Task: Set the scale factor of the chart to 100.
Action: Mouse pressed left at (252, 290)
Screenshot: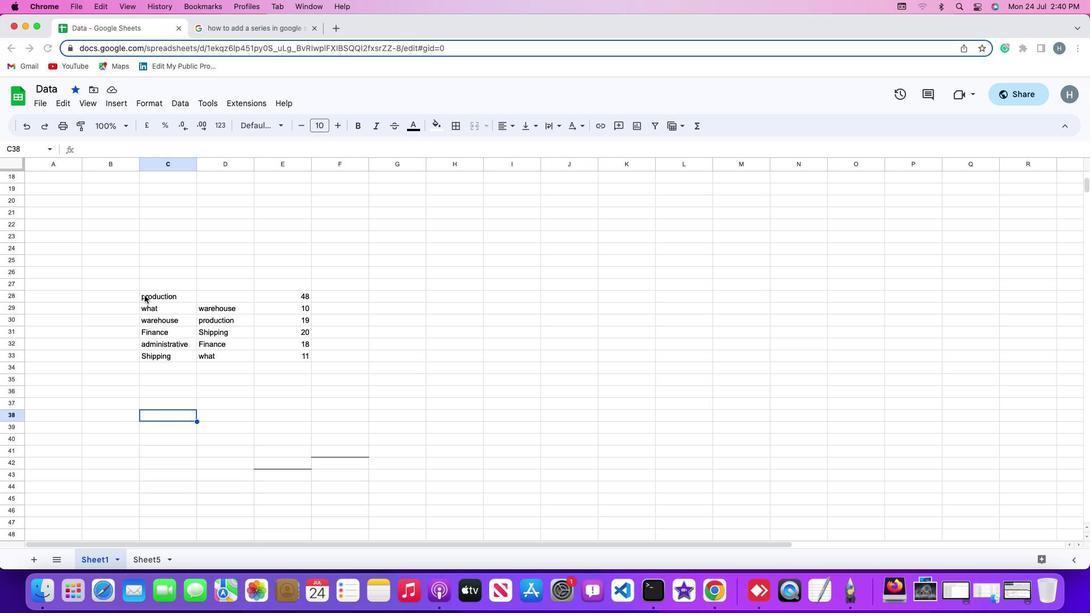 
Action: Mouse pressed left at (252, 290)
Screenshot: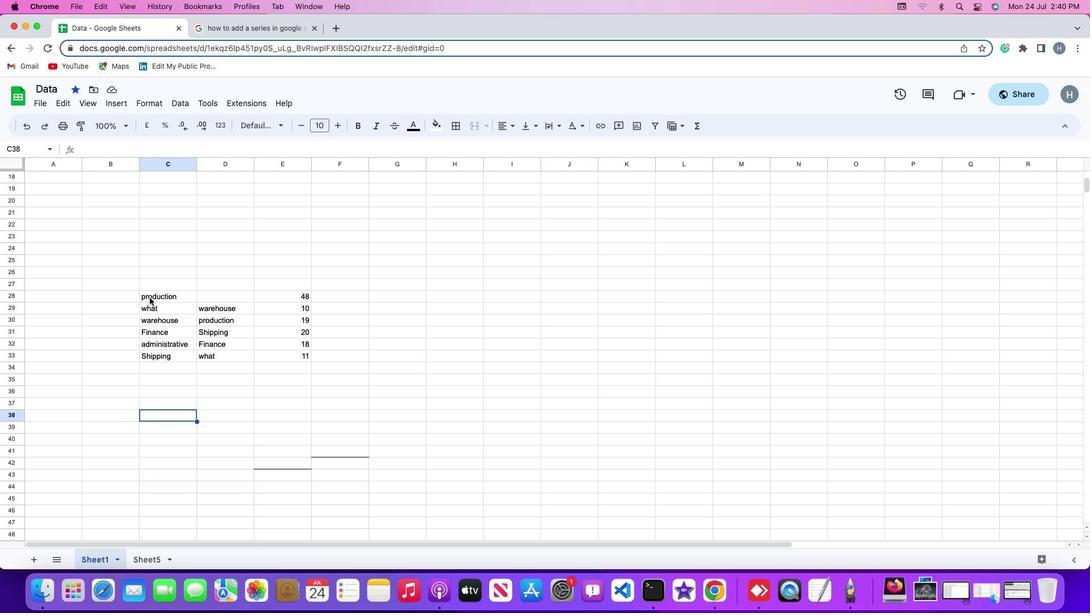 
Action: Mouse moved to (222, 110)
Screenshot: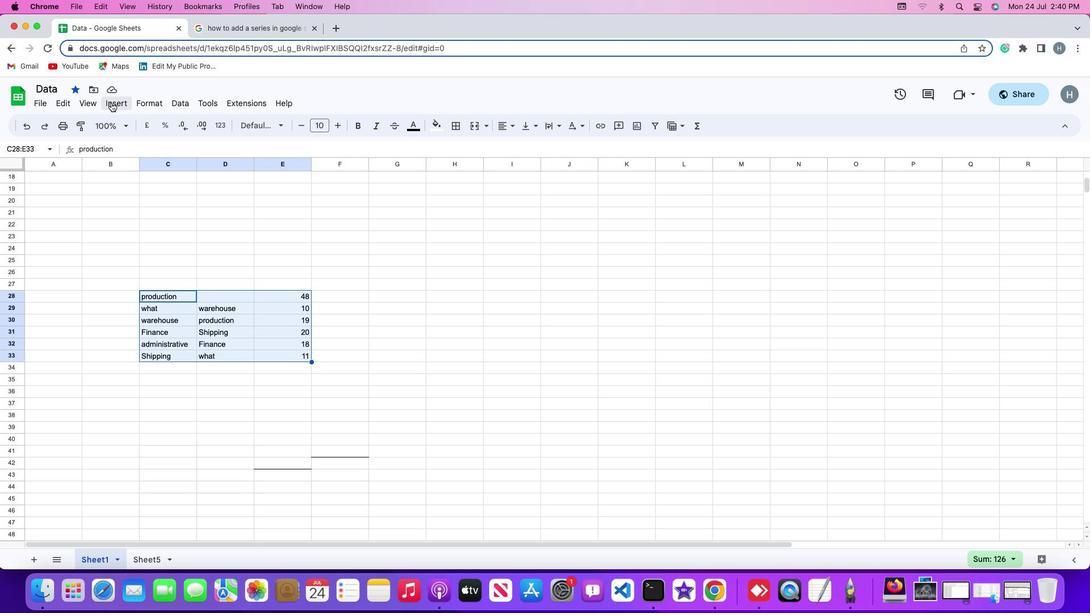 
Action: Mouse pressed left at (222, 110)
Screenshot: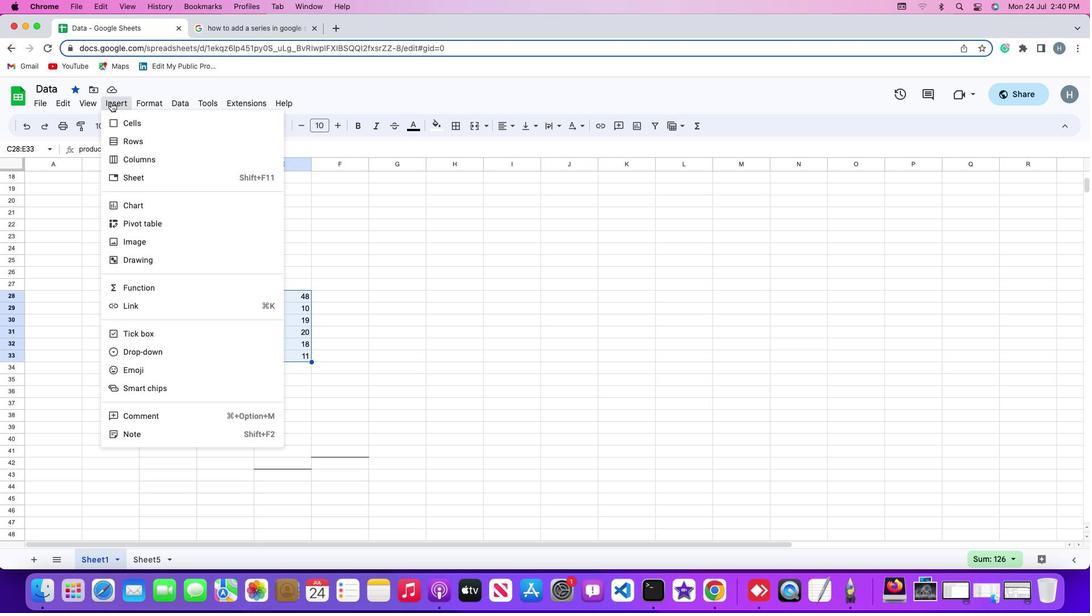 
Action: Mouse moved to (263, 205)
Screenshot: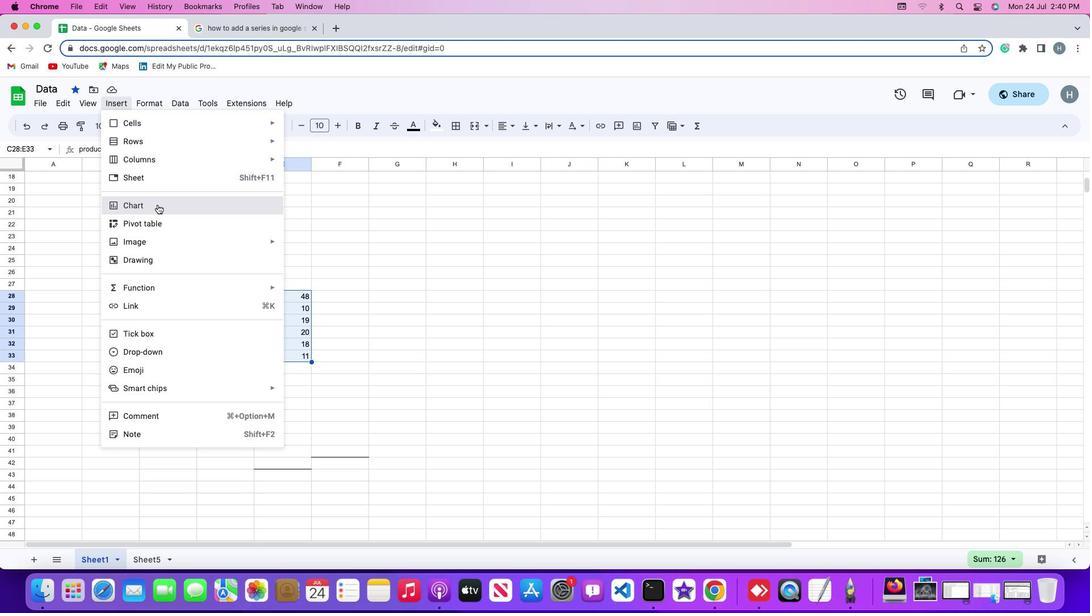 
Action: Mouse pressed left at (263, 205)
Screenshot: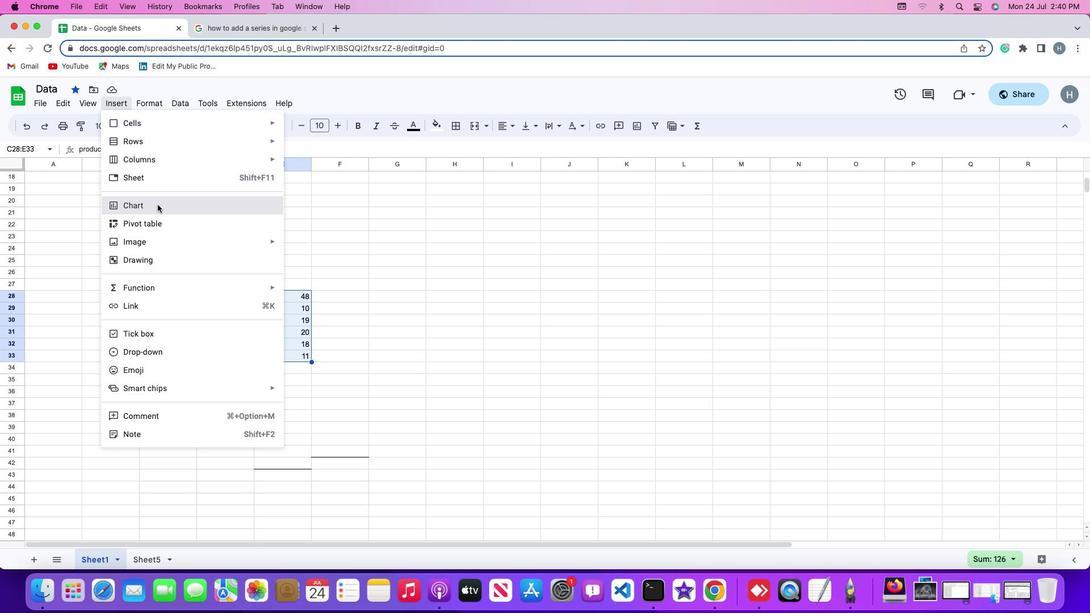 
Action: Mouse moved to (1044, 161)
Screenshot: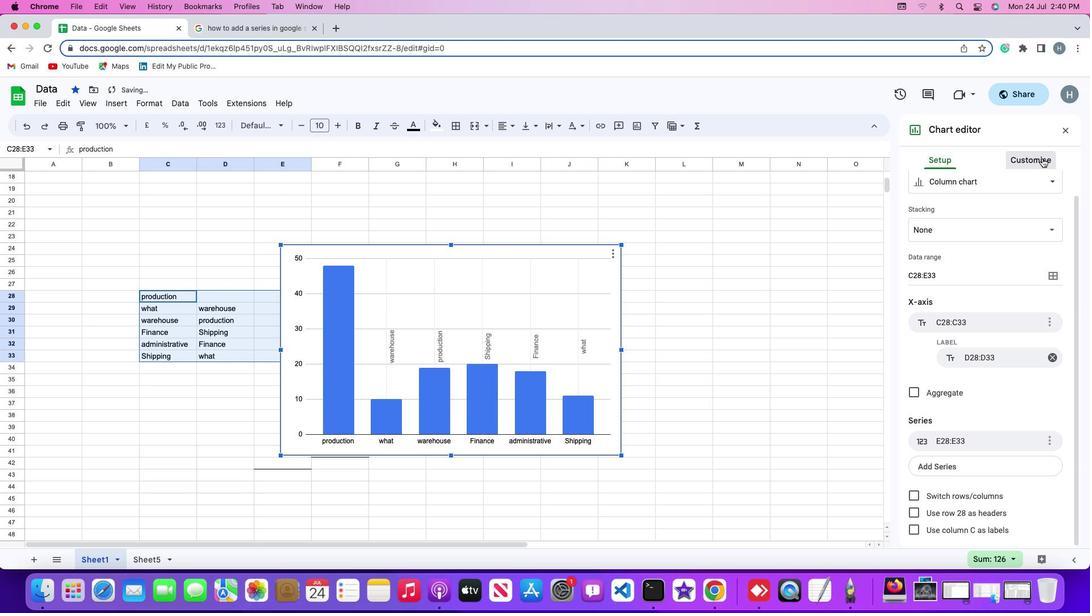 
Action: Mouse pressed left at (1044, 161)
Screenshot: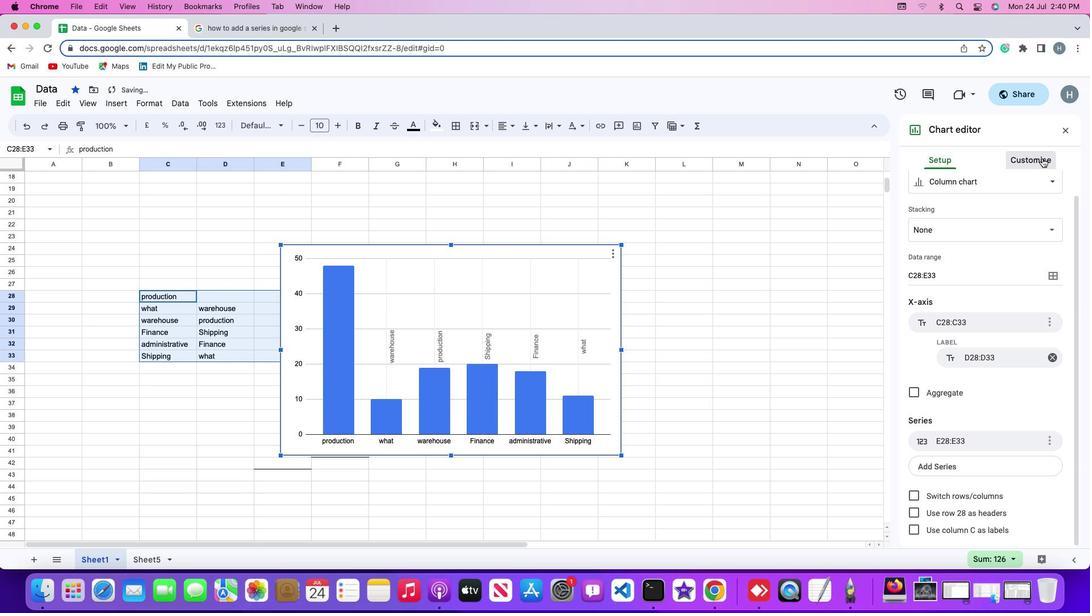 
Action: Mouse moved to (969, 353)
Screenshot: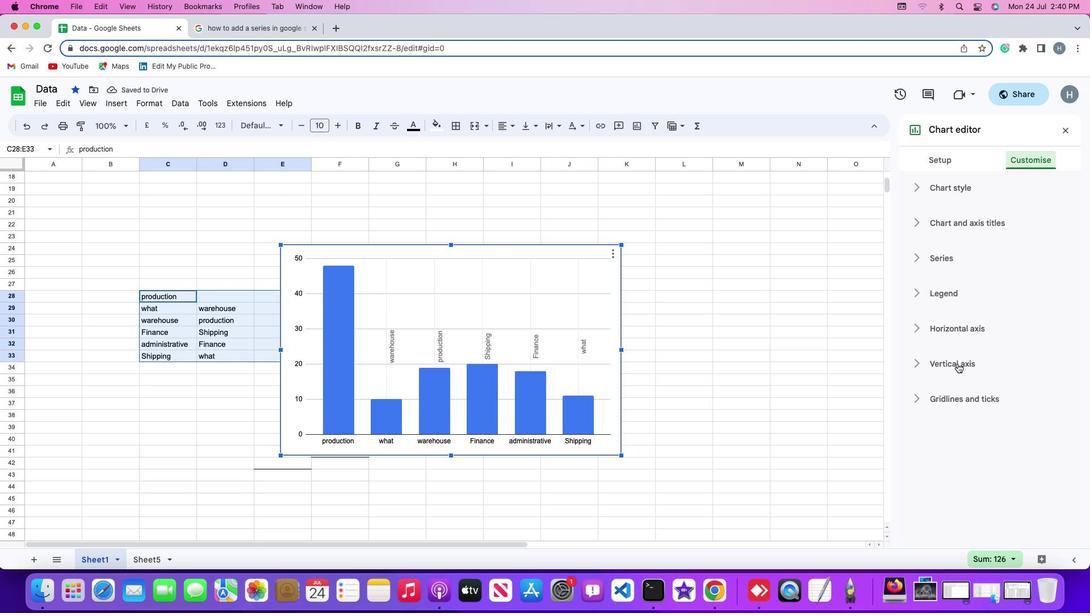 
Action: Mouse pressed left at (969, 353)
Screenshot: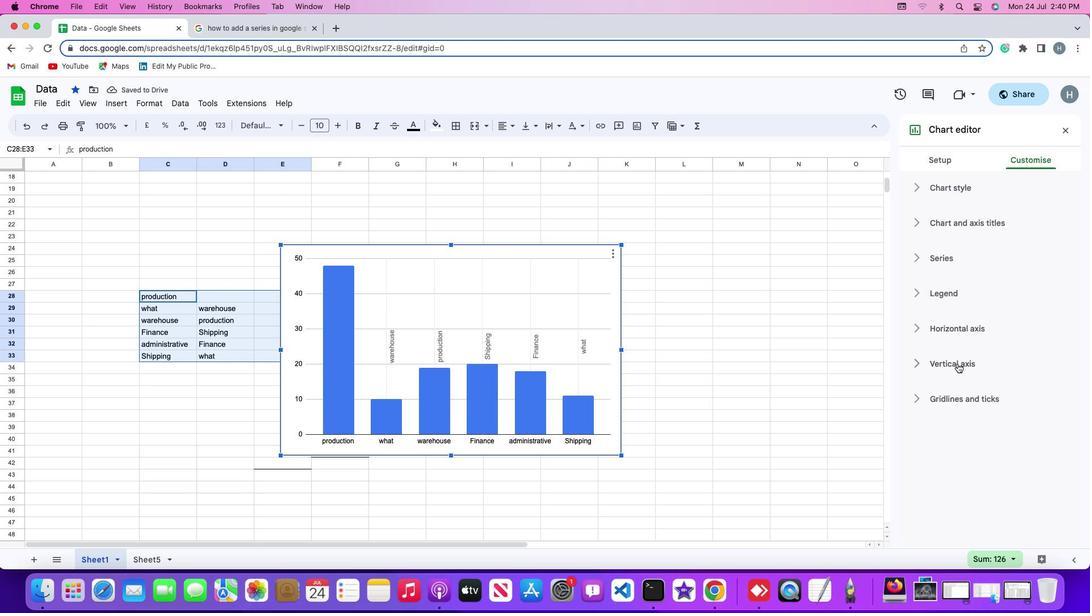 
Action: Mouse moved to (951, 376)
Screenshot: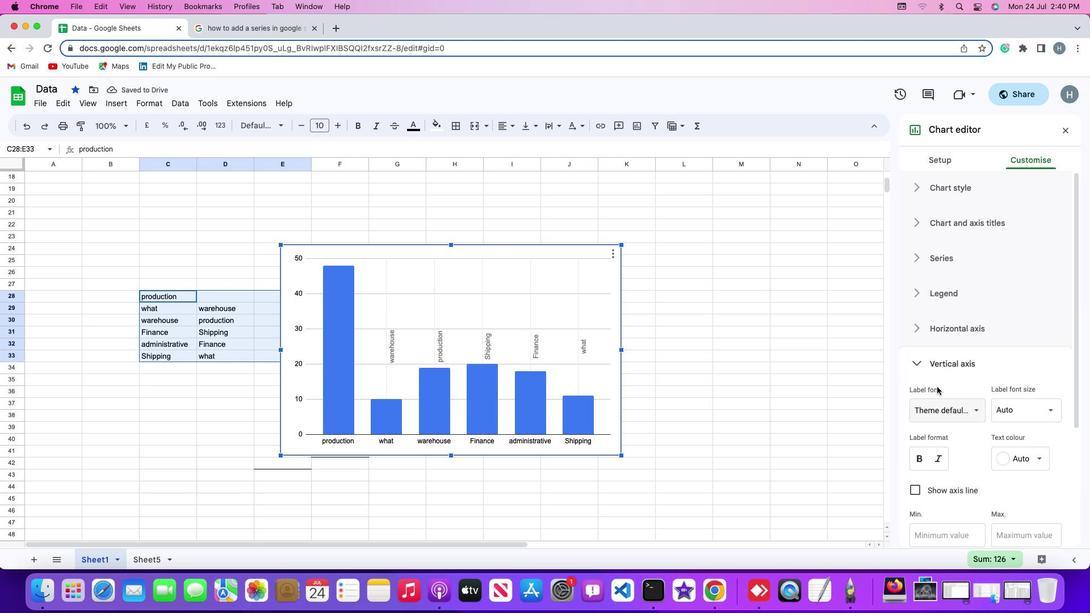 
Action: Mouse scrolled (951, 376) with delta (124, 14)
Screenshot: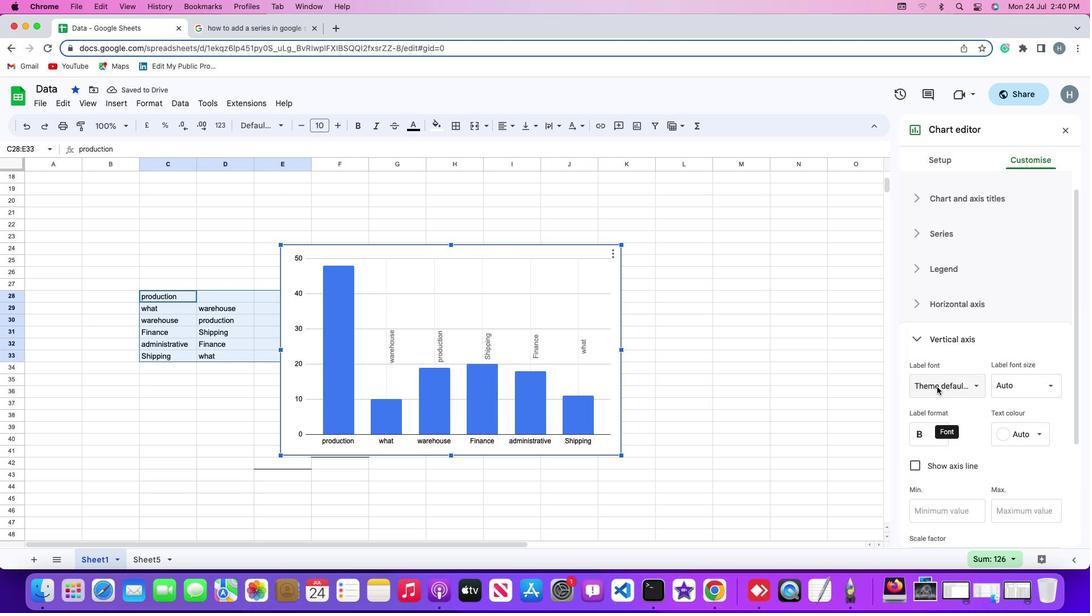 
Action: Mouse scrolled (951, 376) with delta (124, 14)
Screenshot: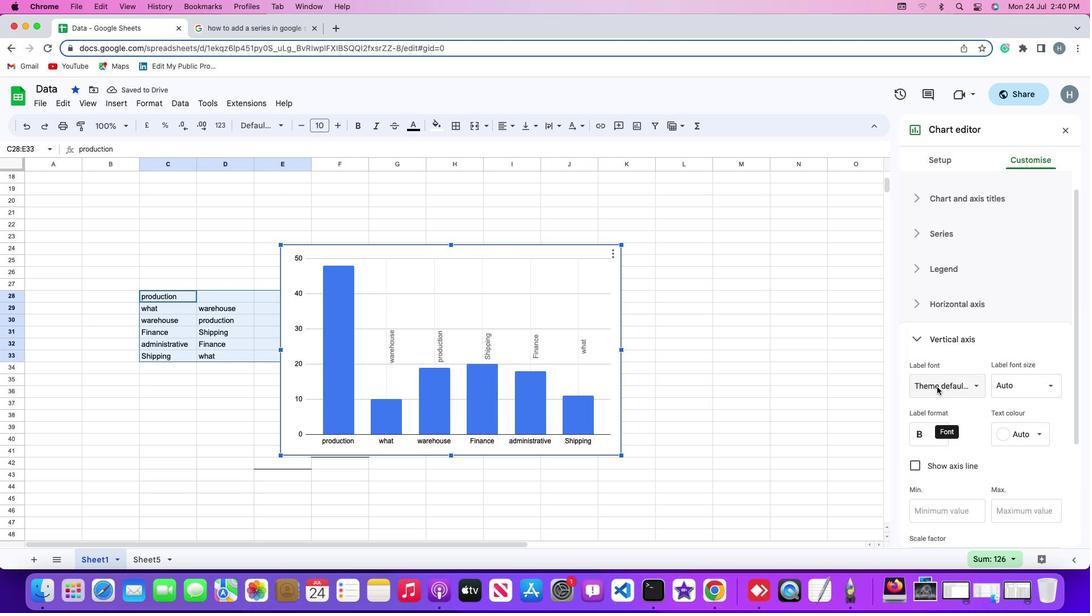 
Action: Mouse scrolled (951, 376) with delta (124, 13)
Screenshot: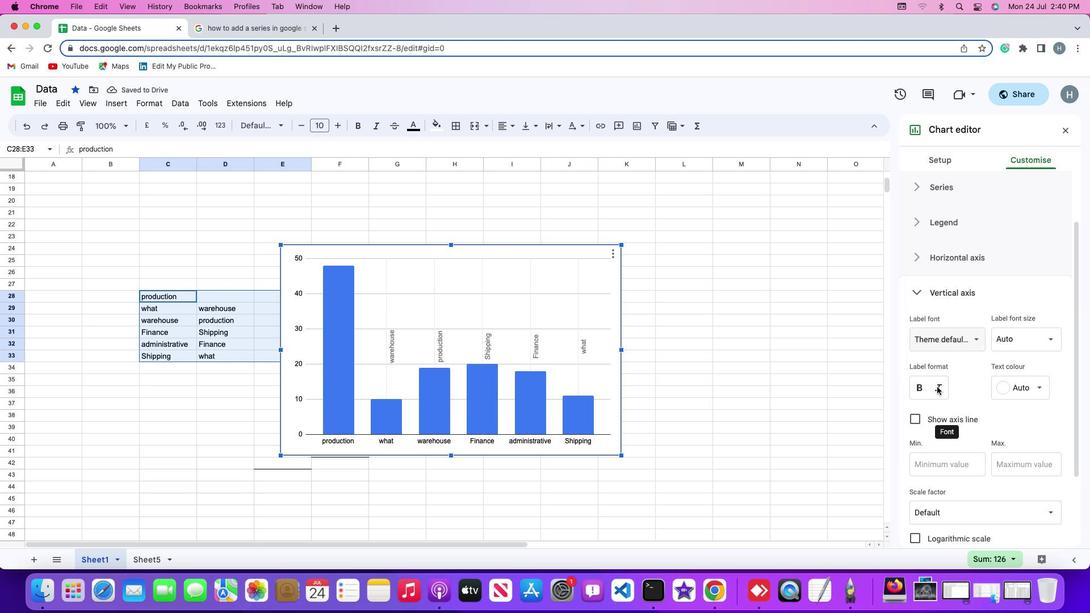 
Action: Mouse scrolled (951, 376) with delta (124, 11)
Screenshot: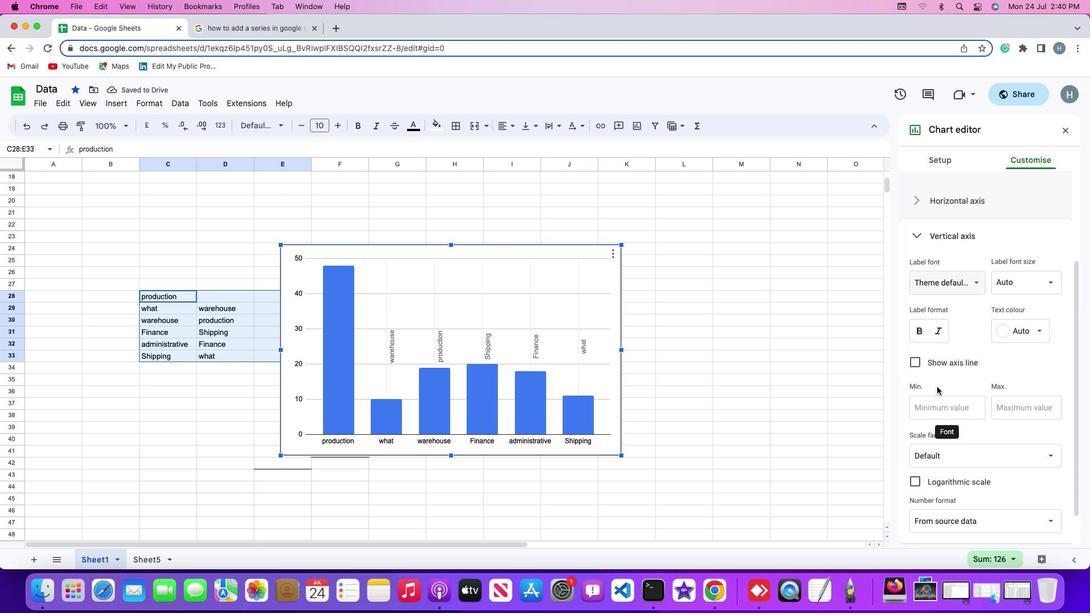 
Action: Mouse scrolled (951, 376) with delta (124, 11)
Screenshot: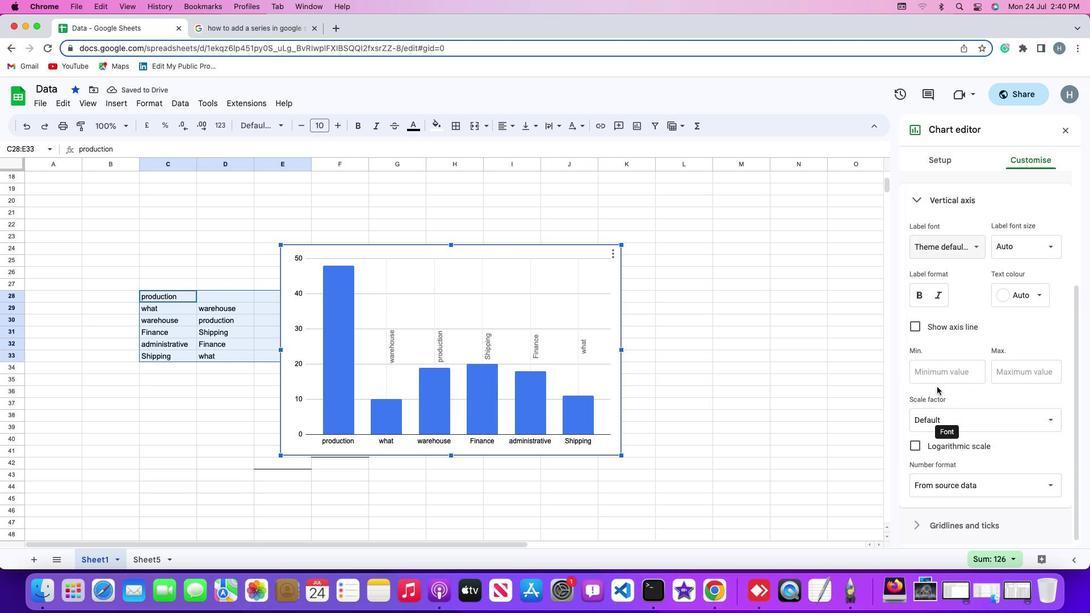 
Action: Mouse scrolled (951, 376) with delta (124, 14)
Screenshot: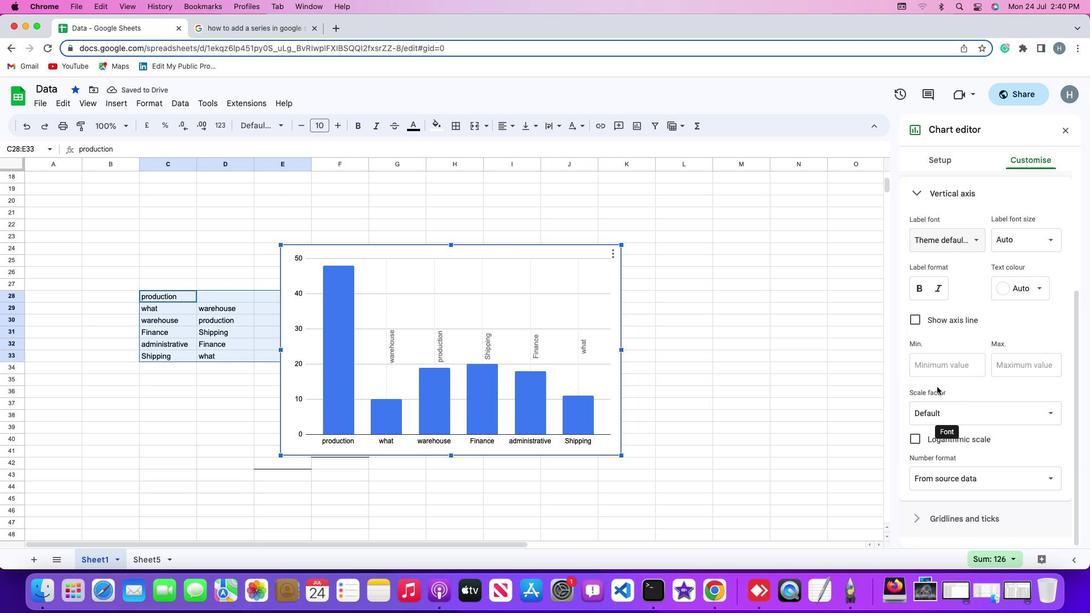 
Action: Mouse scrolled (951, 376) with delta (124, 14)
Screenshot: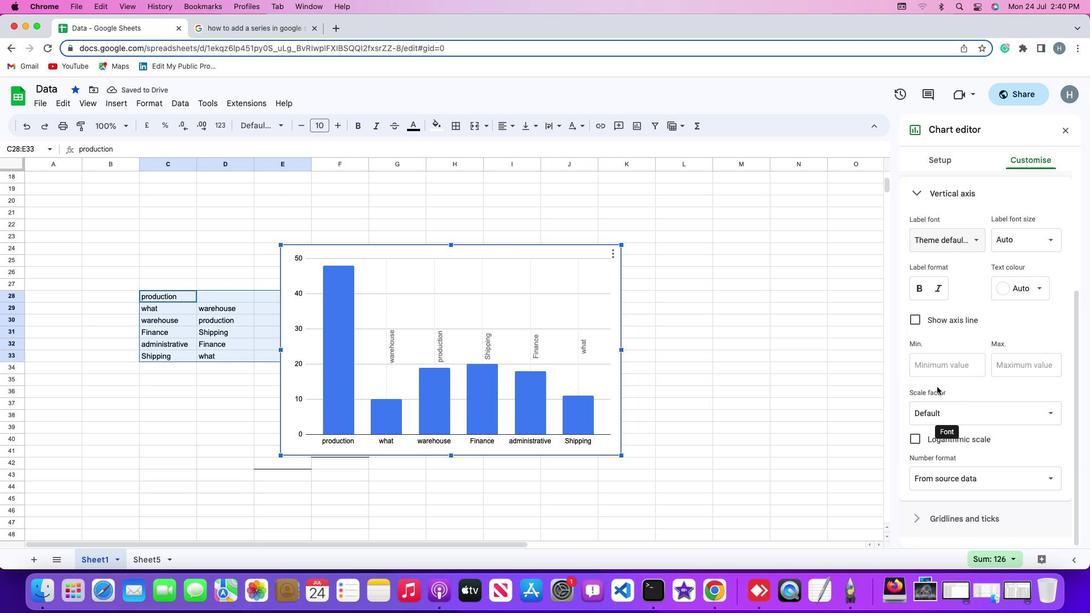 
Action: Mouse scrolled (951, 376) with delta (124, 13)
Screenshot: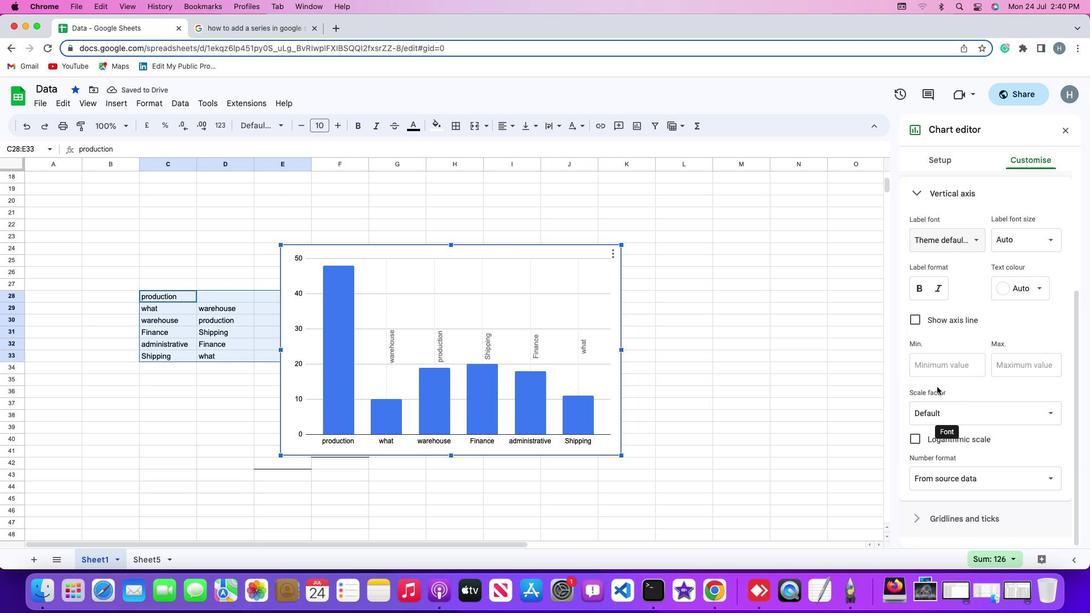 
Action: Mouse moved to (998, 399)
Screenshot: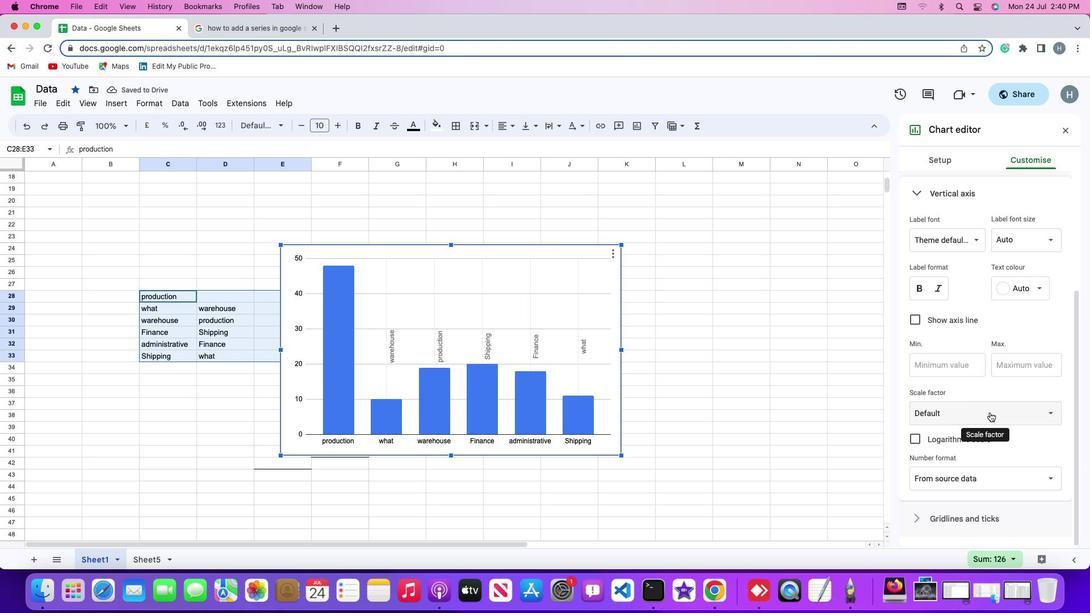 
Action: Mouse pressed left at (998, 399)
Screenshot: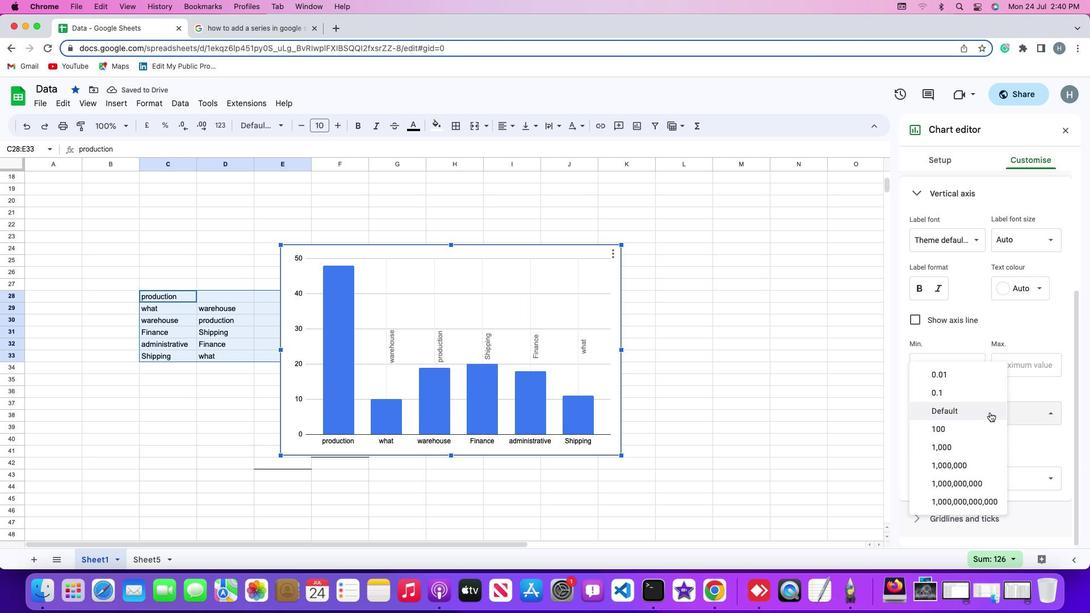
Action: Mouse moved to (991, 409)
Screenshot: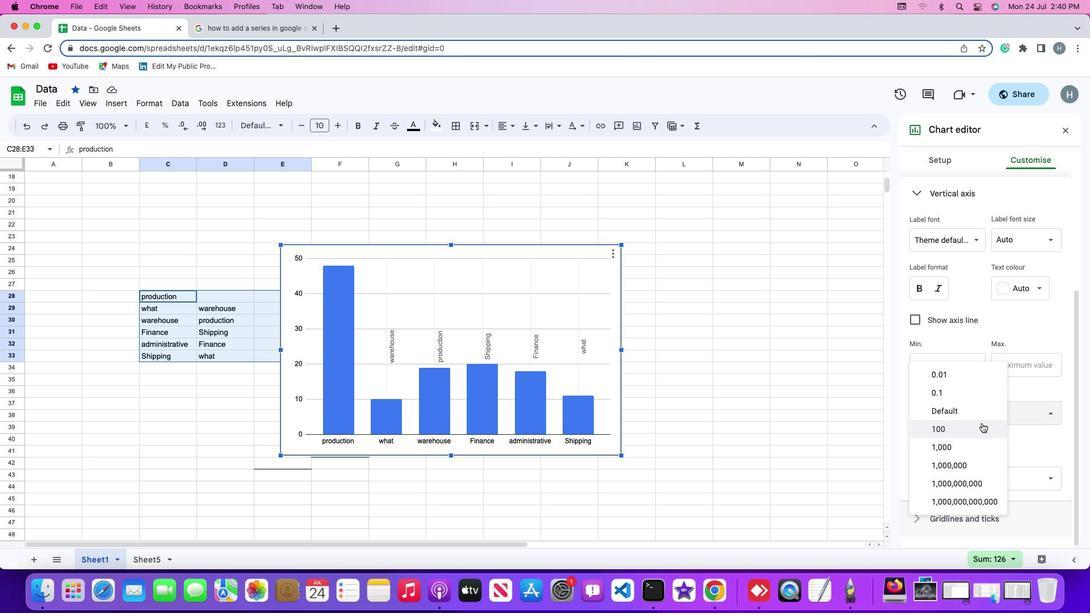 
Action: Mouse pressed left at (991, 409)
Screenshot: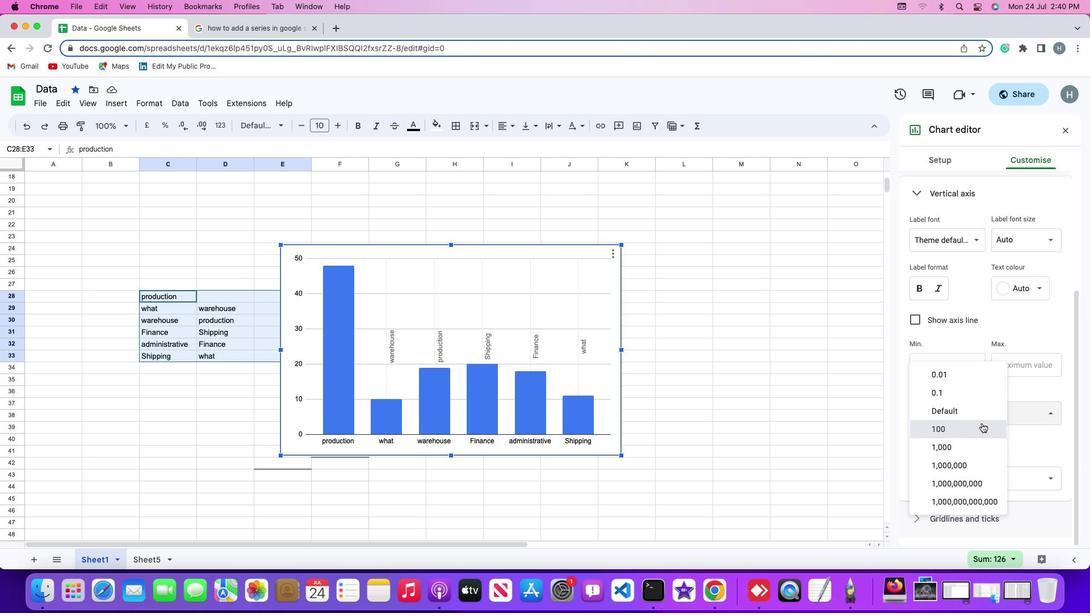 
Action: Mouse moved to (769, 333)
Screenshot: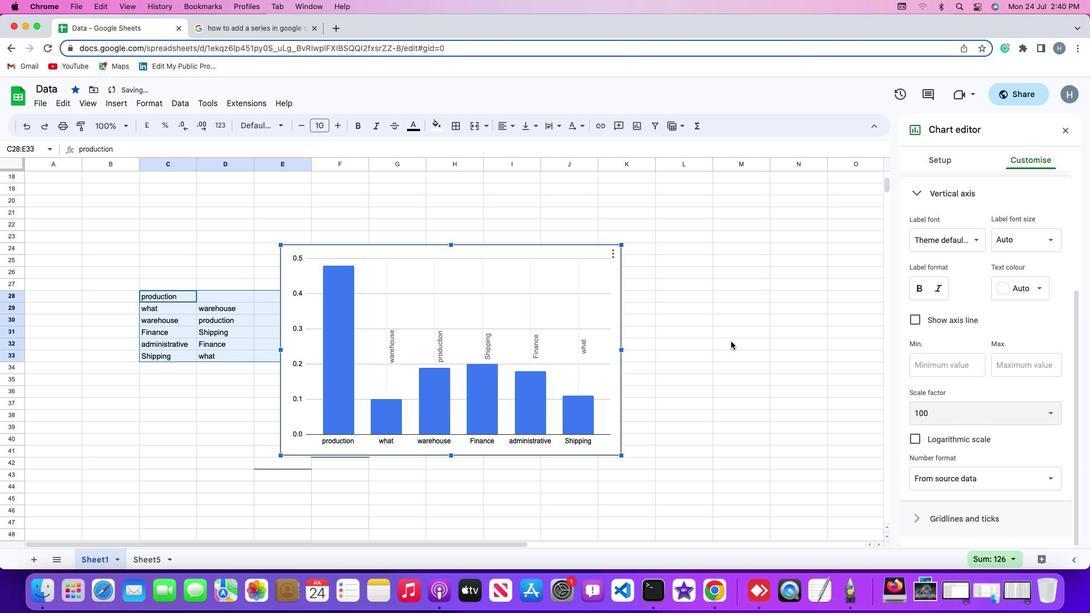 
